 Task: Add Orange Label titled Label0047 to Card Card0047 in Board Board0042 in Workspace Development in Trello
Action: Mouse moved to (540, 58)
Screenshot: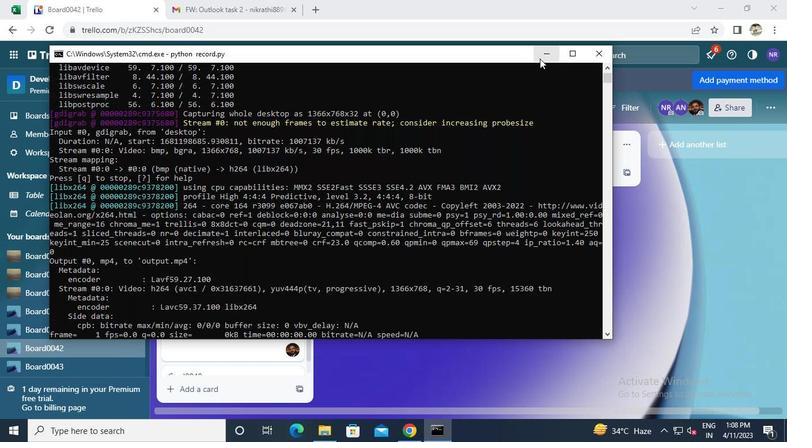 
Action: Mouse pressed left at (540, 58)
Screenshot: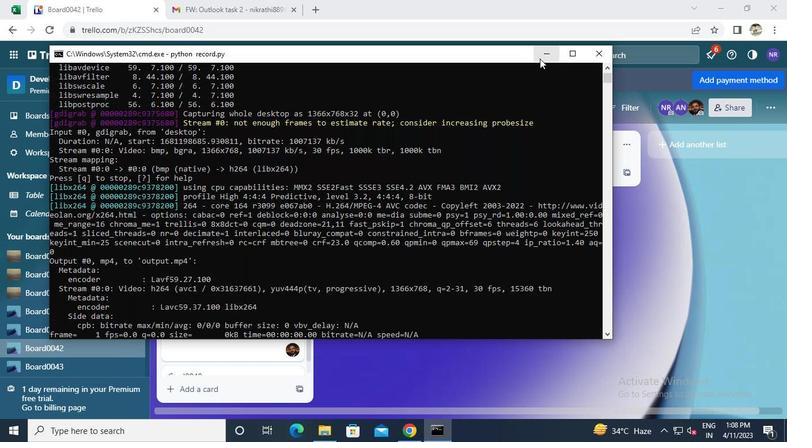
Action: Mouse moved to (292, 333)
Screenshot: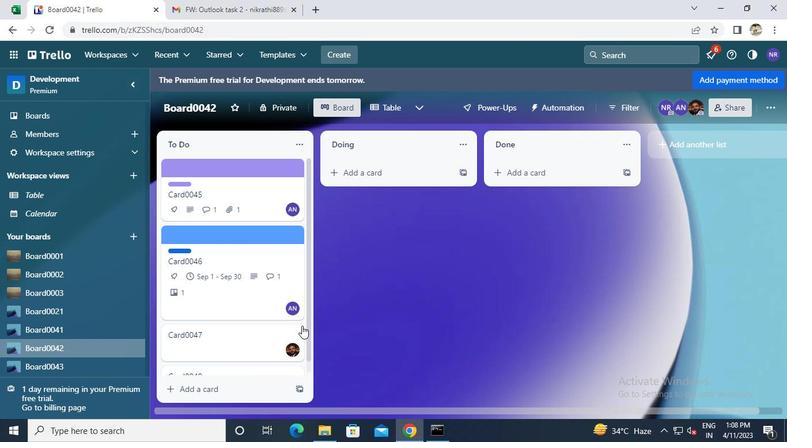 
Action: Mouse pressed left at (292, 333)
Screenshot: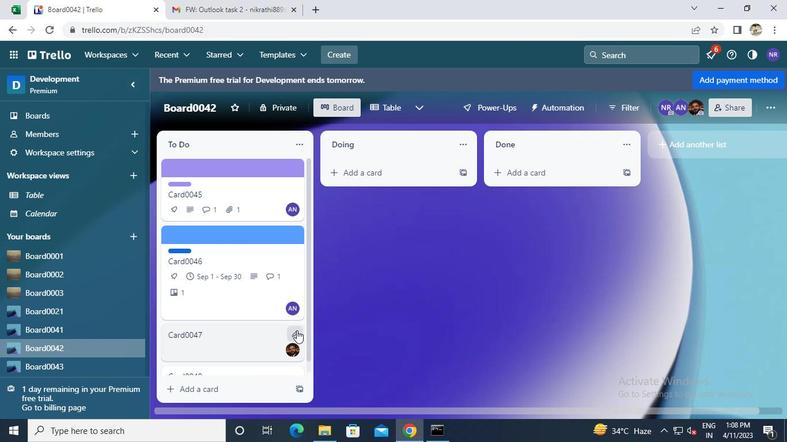 
Action: Mouse moved to (328, 282)
Screenshot: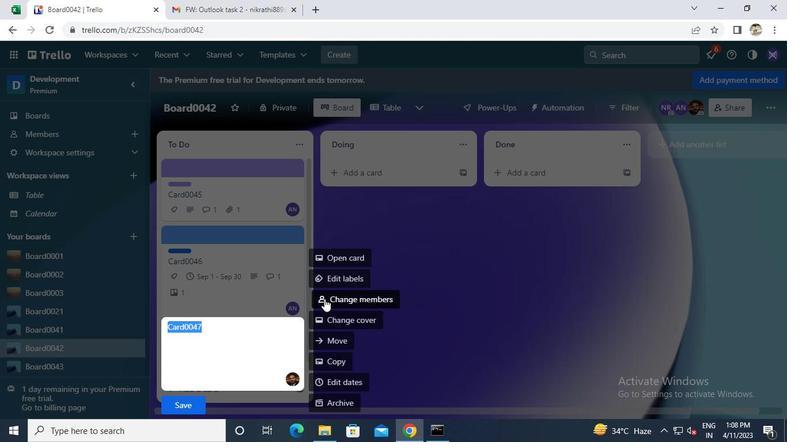 
Action: Mouse pressed left at (328, 282)
Screenshot: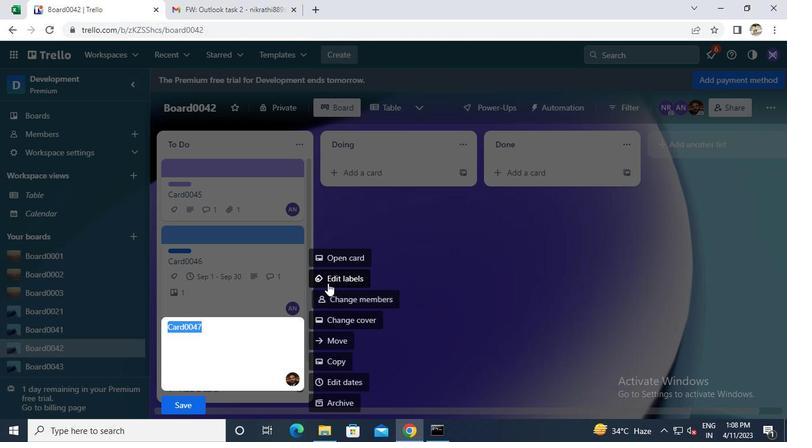 
Action: Mouse moved to (365, 322)
Screenshot: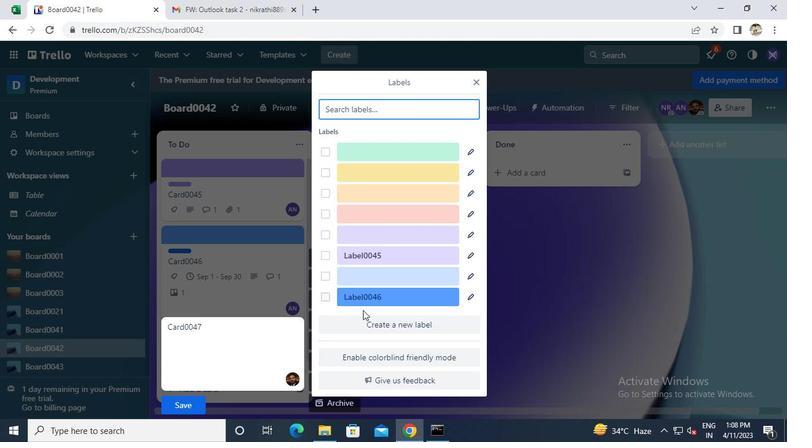 
Action: Mouse pressed left at (365, 322)
Screenshot: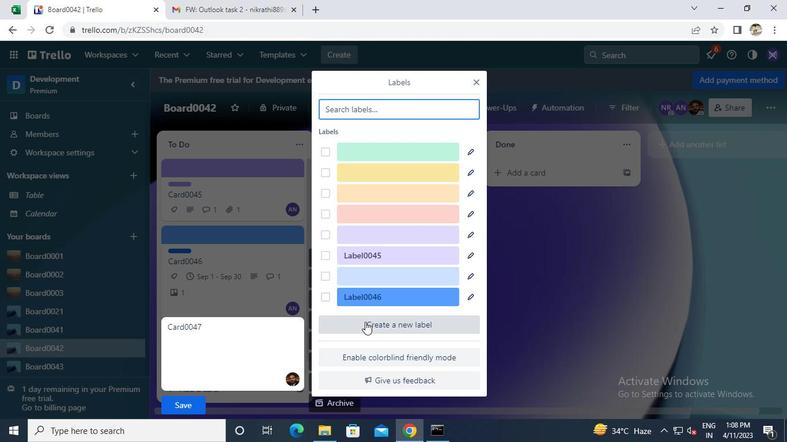 
Action: Mouse moved to (396, 250)
Screenshot: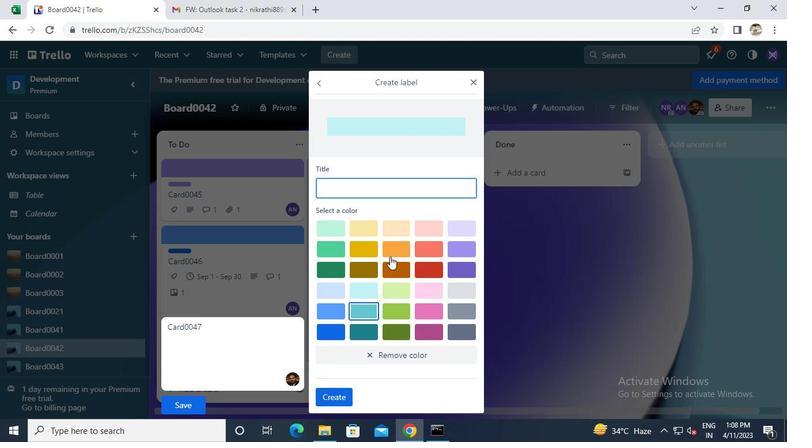 
Action: Mouse pressed left at (396, 250)
Screenshot: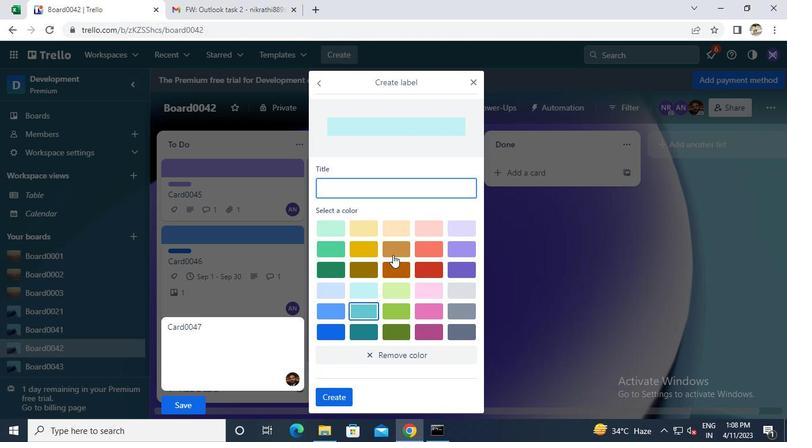 
Action: Mouse moved to (369, 185)
Screenshot: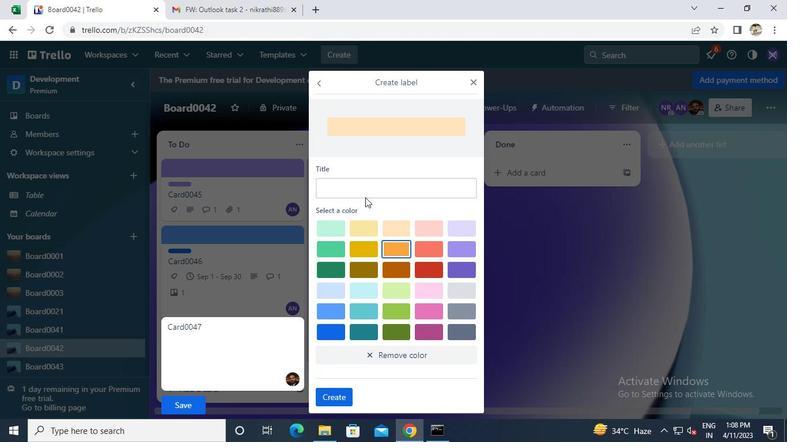 
Action: Mouse pressed left at (369, 185)
Screenshot: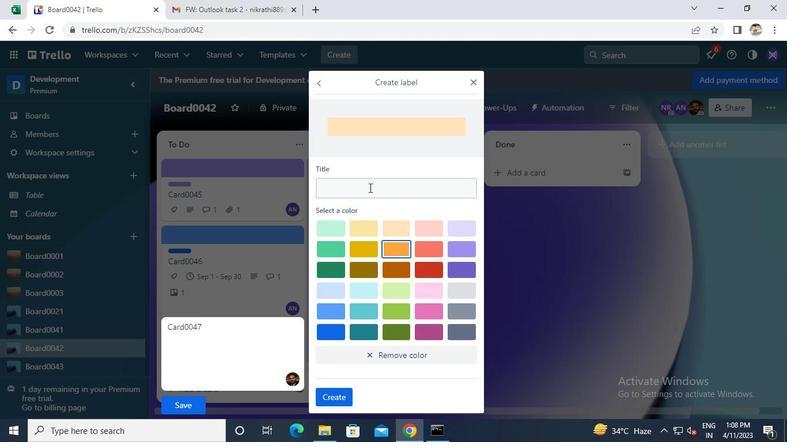 
Action: Keyboard Key.caps_lock
Screenshot: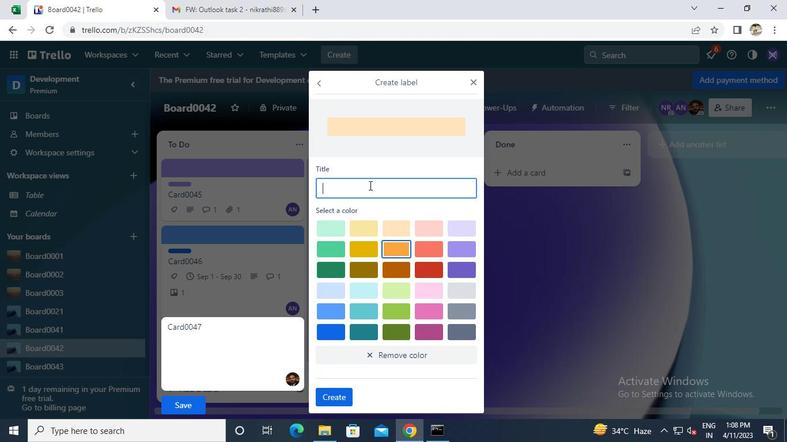 
Action: Keyboard l
Screenshot: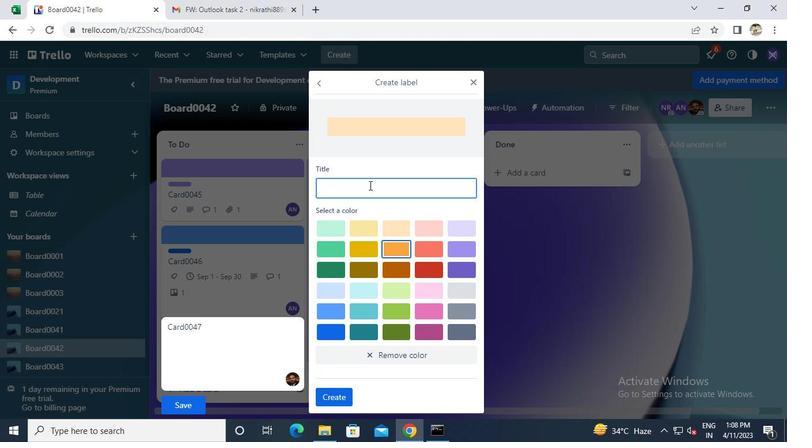 
Action: Keyboard Key.caps_lock
Screenshot: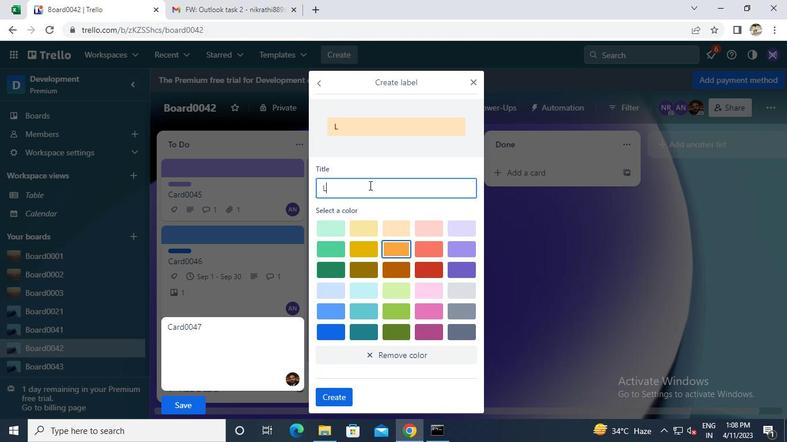 
Action: Keyboard a
Screenshot: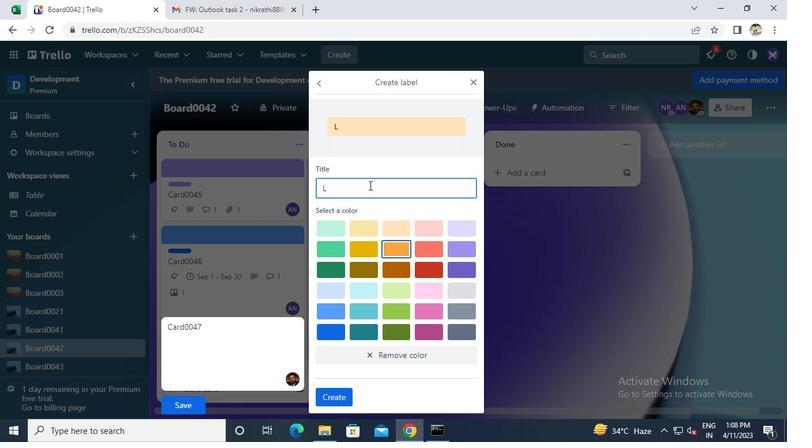 
Action: Keyboard b
Screenshot: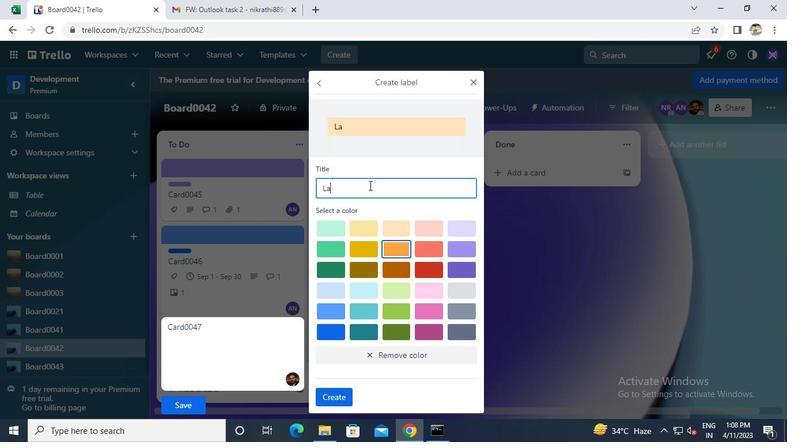 
Action: Keyboard e
Screenshot: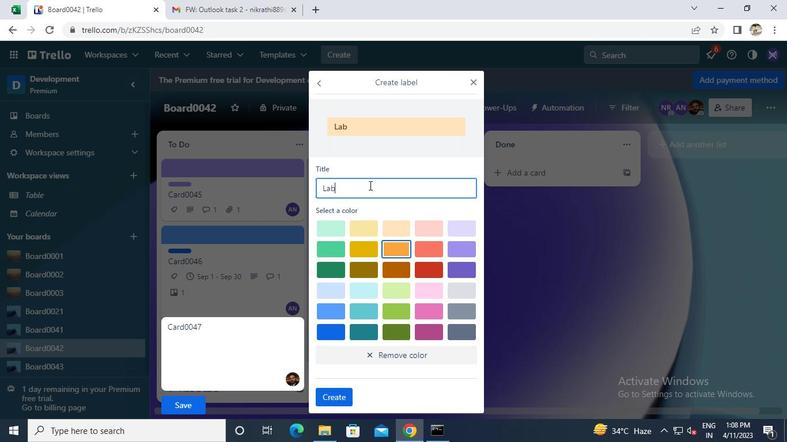 
Action: Keyboard l
Screenshot: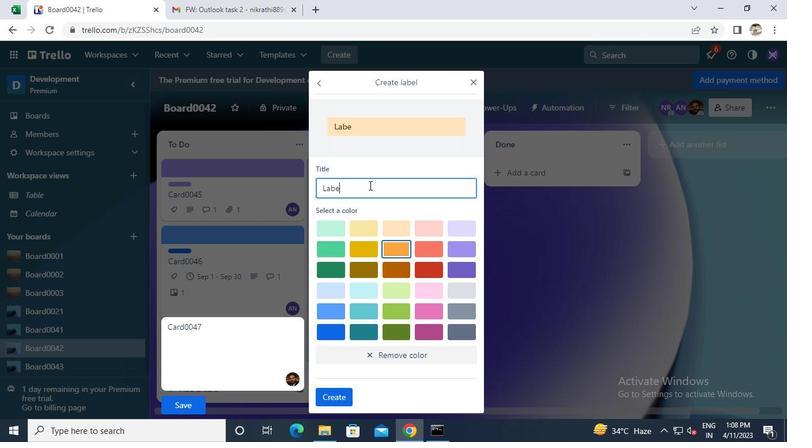
Action: Keyboard 0
Screenshot: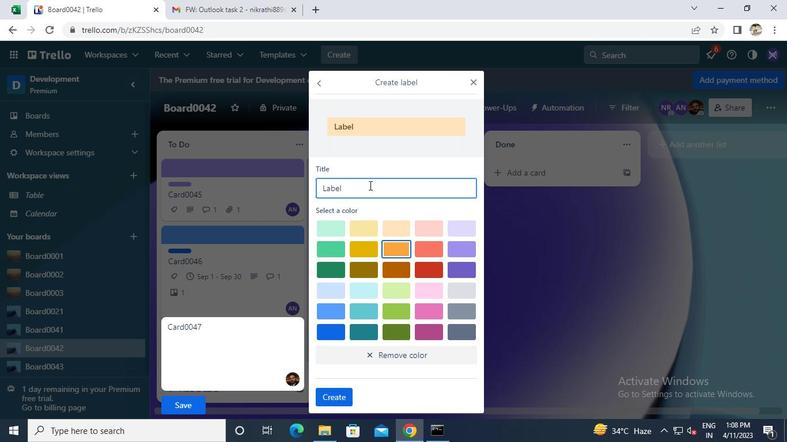 
Action: Keyboard 0
Screenshot: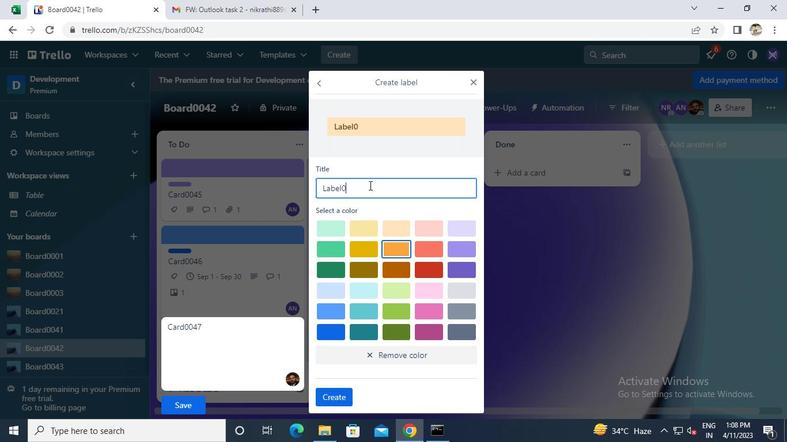 
Action: Keyboard 4
Screenshot: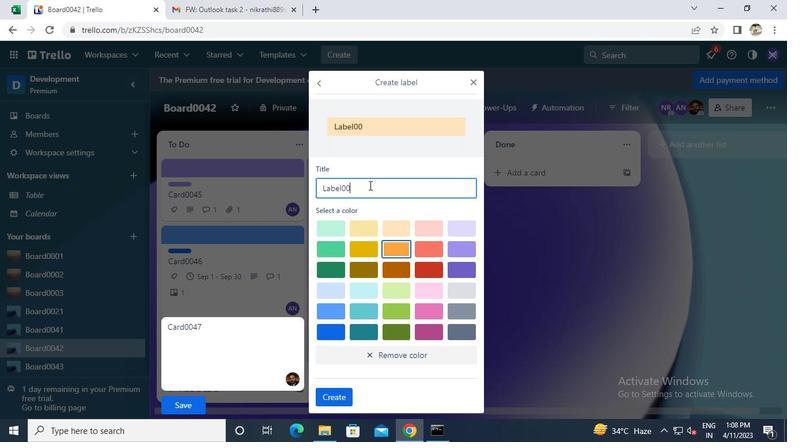 
Action: Keyboard 7
Screenshot: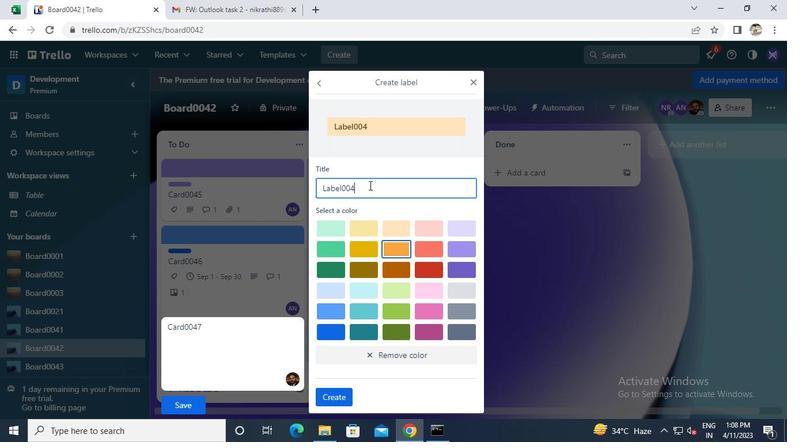 
Action: Mouse moved to (334, 395)
Screenshot: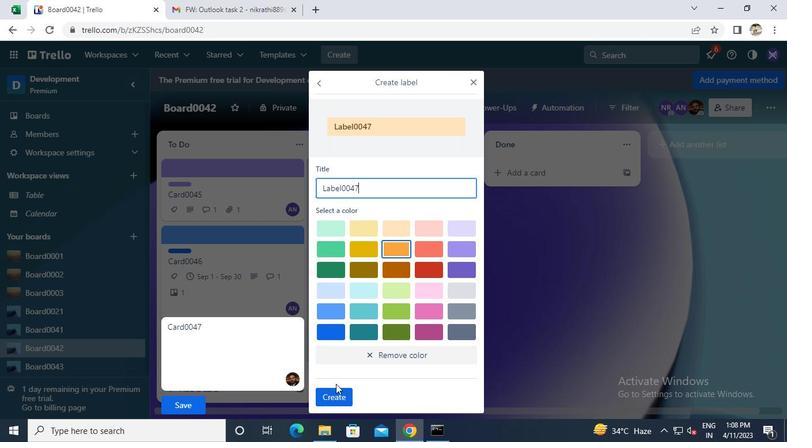 
Action: Mouse pressed left at (334, 395)
Screenshot: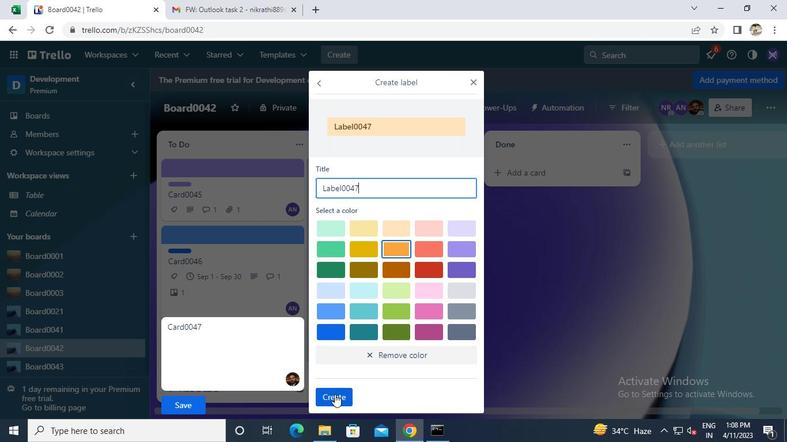 
Action: Mouse moved to (431, 430)
Screenshot: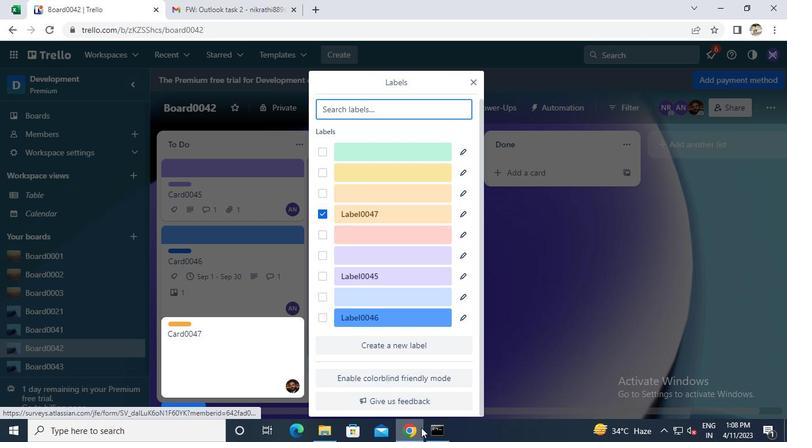 
Action: Mouse pressed left at (431, 430)
Screenshot: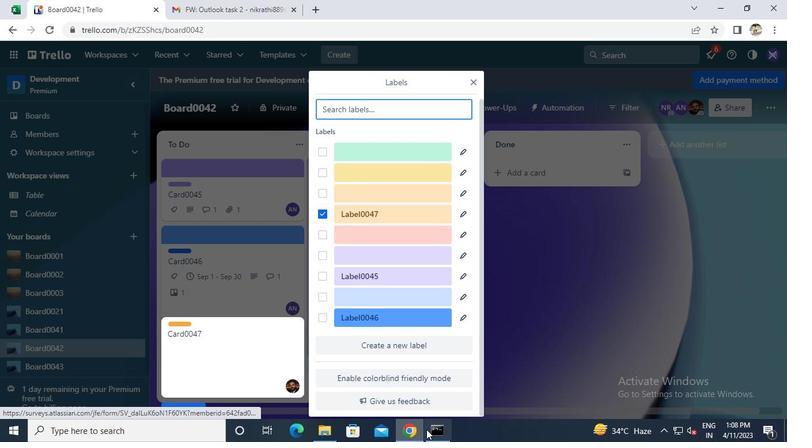 
Action: Mouse moved to (596, 54)
Screenshot: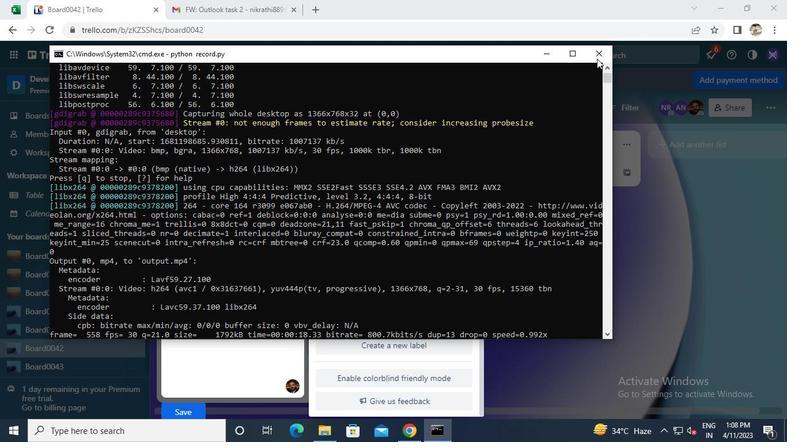
Action: Mouse pressed left at (596, 54)
Screenshot: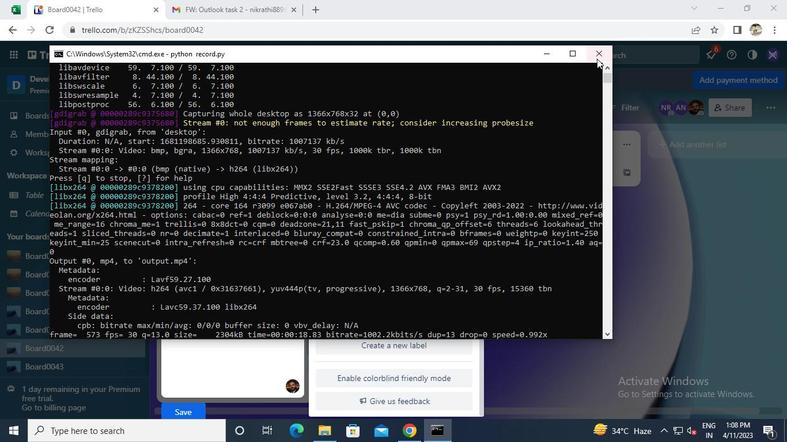 
